 Task: Create ChildIssue0002 as Child Issue of Issue Issue0001 in Backlog  in Scrum Project Project0001 in Jira
Action: Mouse moved to (371, 415)
Screenshot: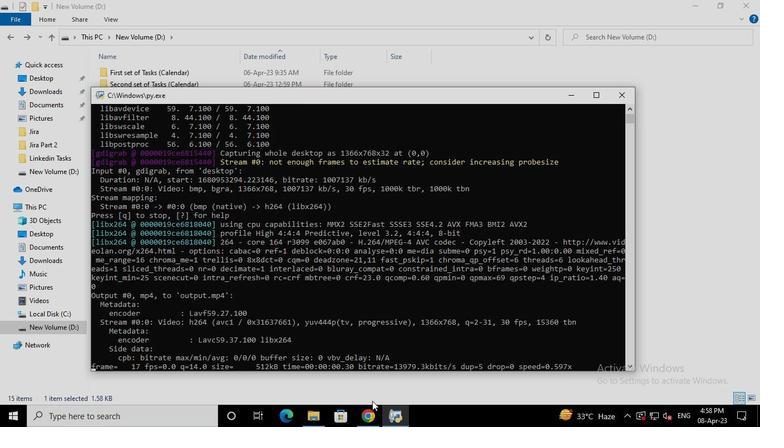 
Action: Mouse pressed left at (371, 415)
Screenshot: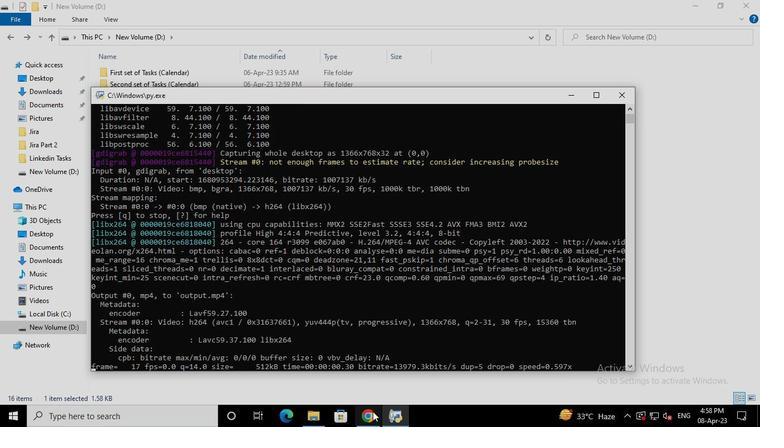 
Action: Mouse moved to (79, 175)
Screenshot: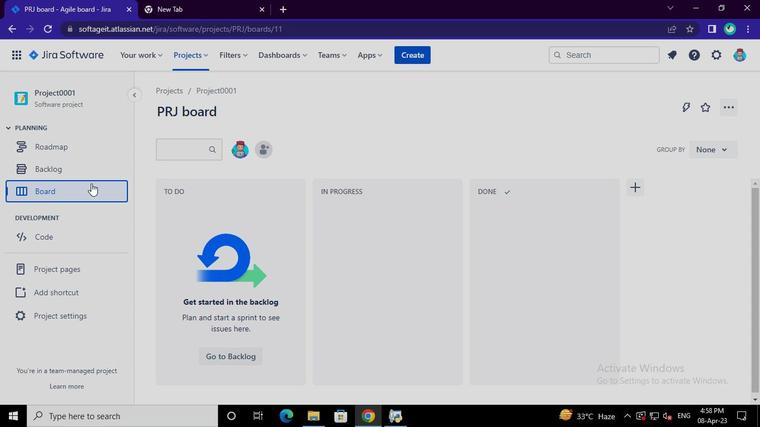 
Action: Mouse pressed left at (79, 175)
Screenshot: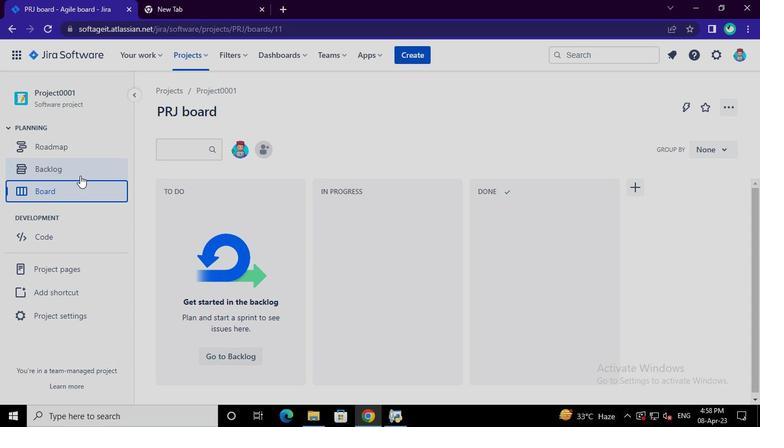 
Action: Mouse moved to (235, 311)
Screenshot: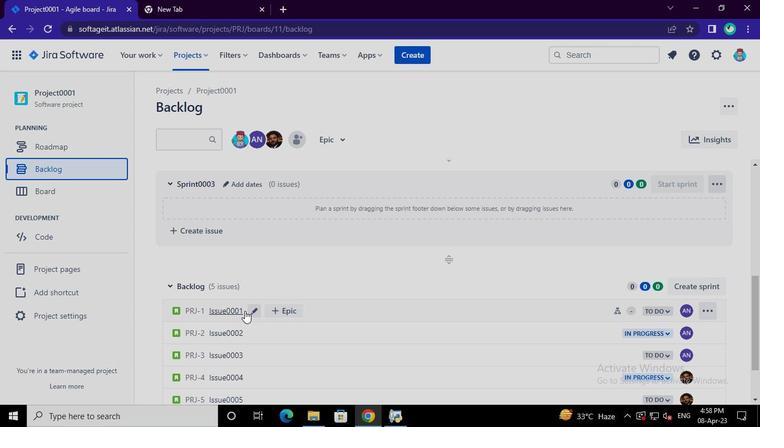 
Action: Mouse pressed left at (235, 311)
Screenshot: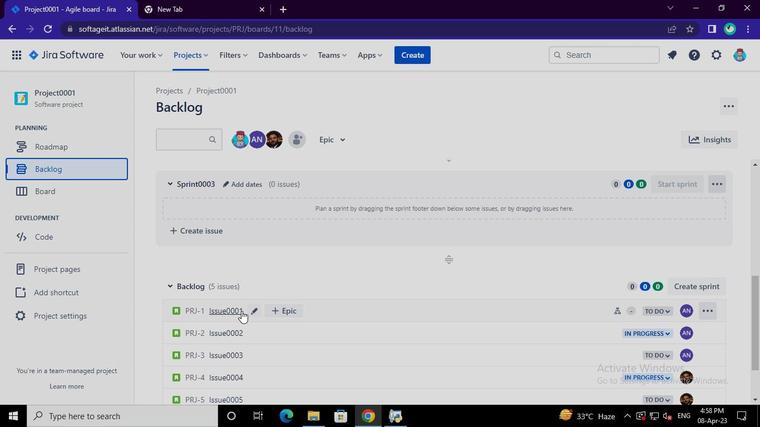 
Action: Mouse moved to (568, 226)
Screenshot: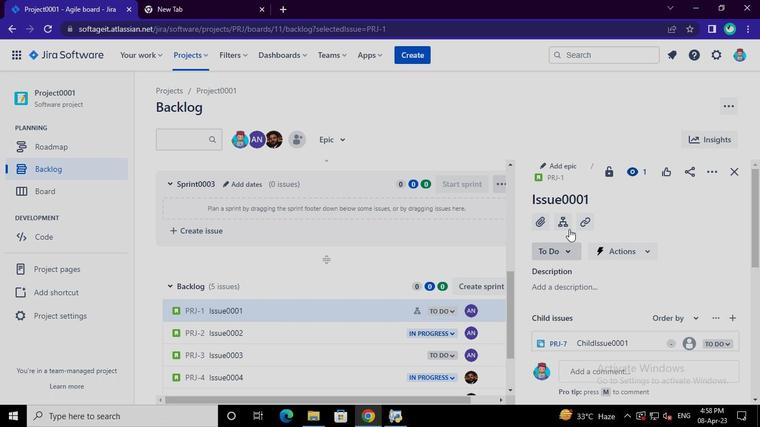 
Action: Mouse pressed left at (568, 226)
Screenshot: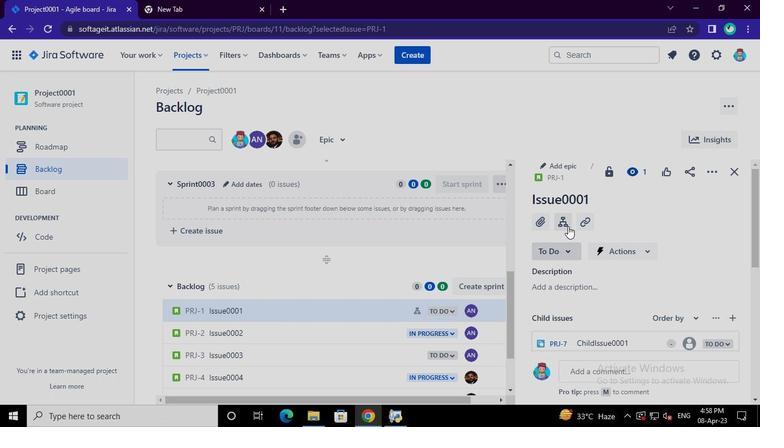 
Action: Mouse moved to (575, 268)
Screenshot: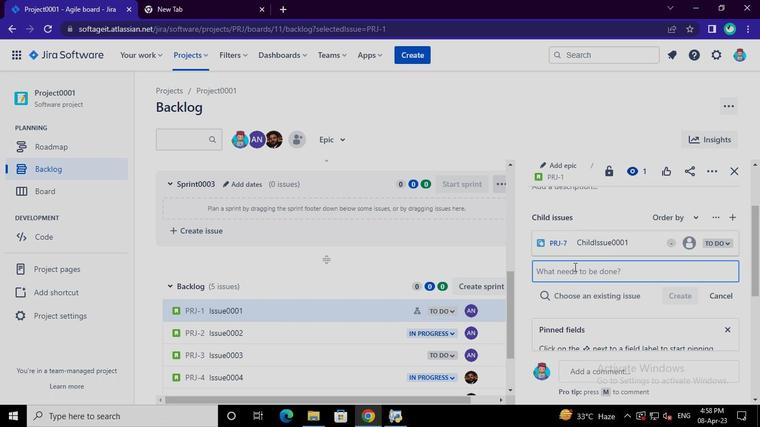 
Action: Mouse pressed left at (575, 268)
Screenshot: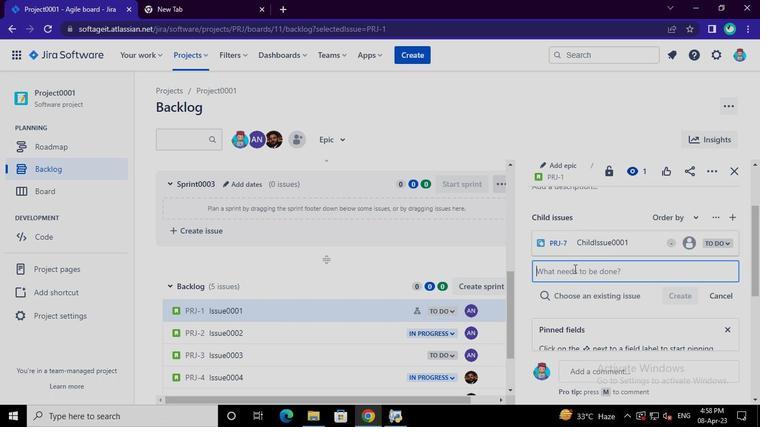 
Action: Mouse moved to (575, 268)
Screenshot: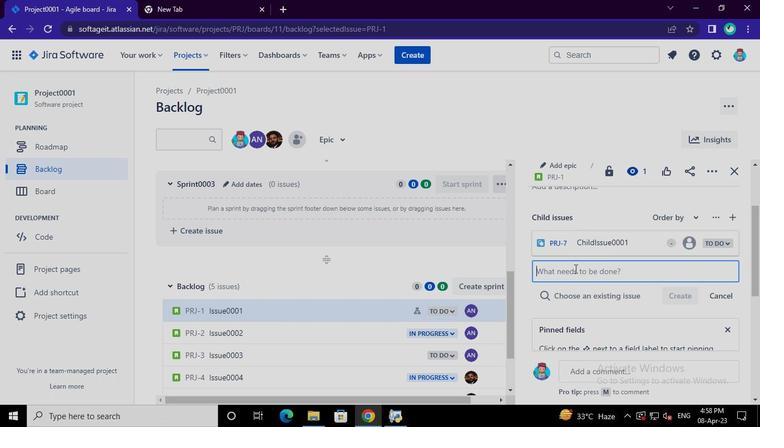 
Action: Keyboard Key.shift
Screenshot: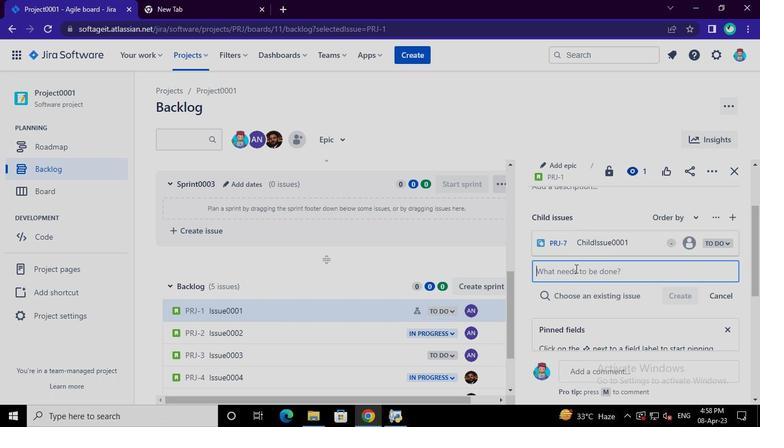 
Action: Keyboard C
Screenshot: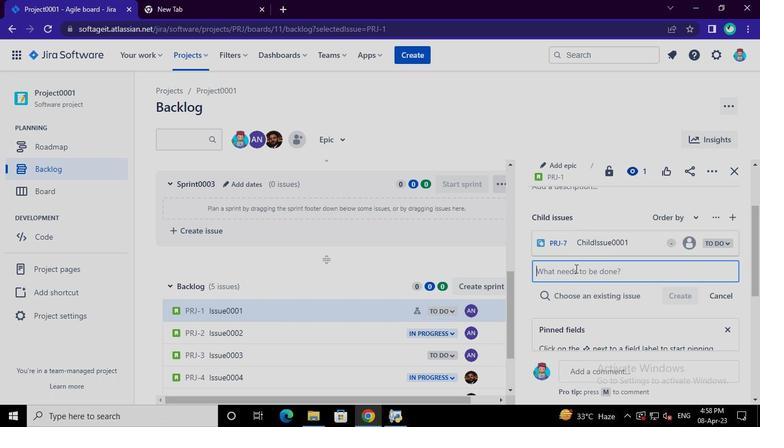 
Action: Keyboard h
Screenshot: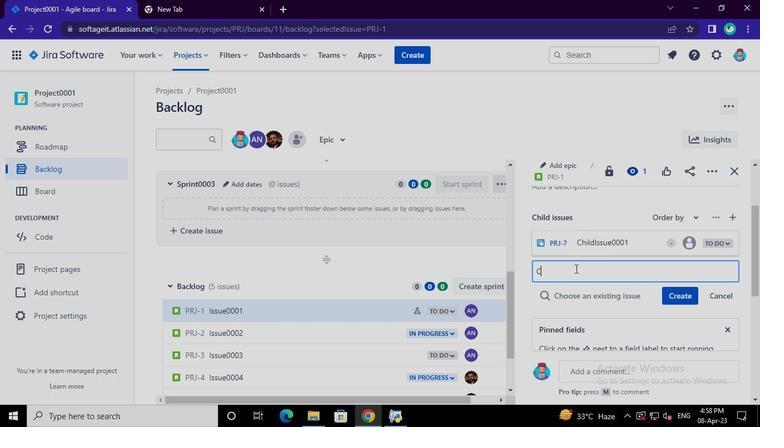 
Action: Keyboard i
Screenshot: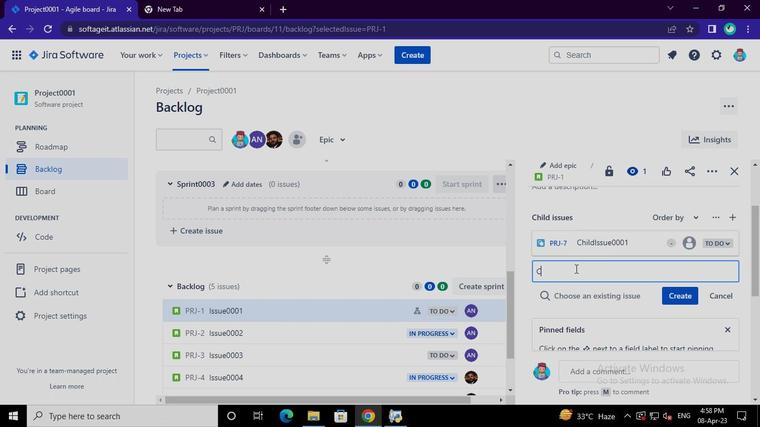 
Action: Keyboard l
Screenshot: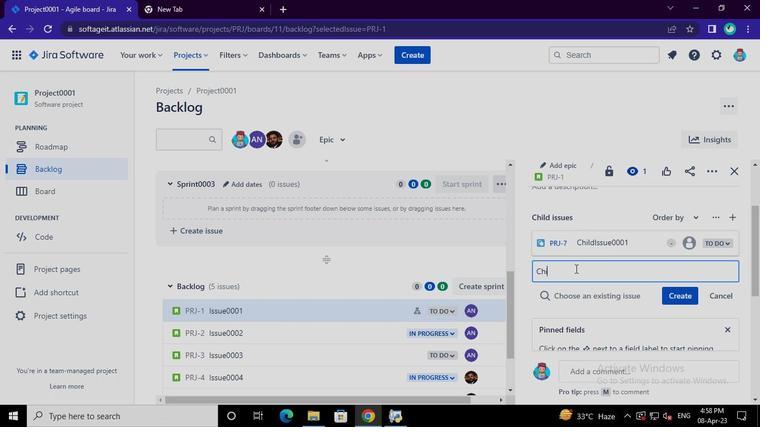 
Action: Keyboard d
Screenshot: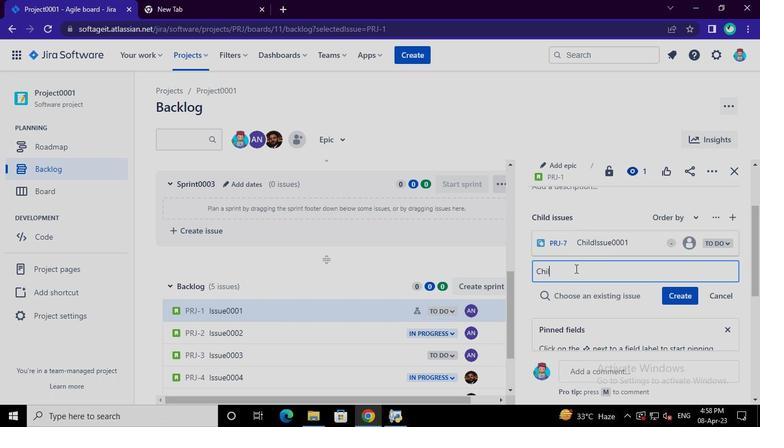 
Action: Keyboard Key.shift
Screenshot: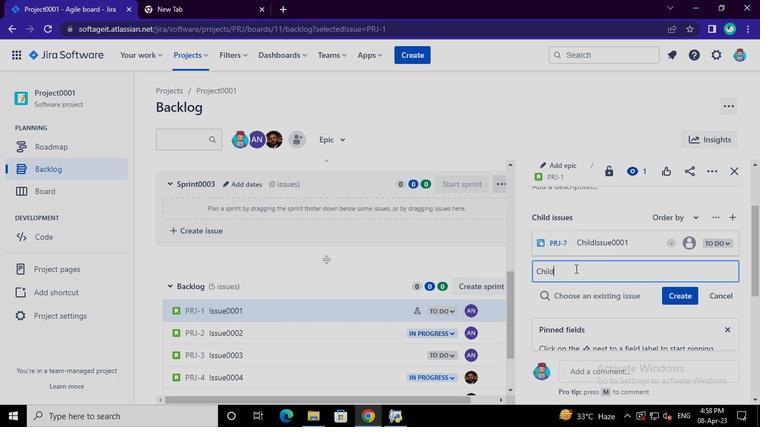 
Action: Keyboard I
Screenshot: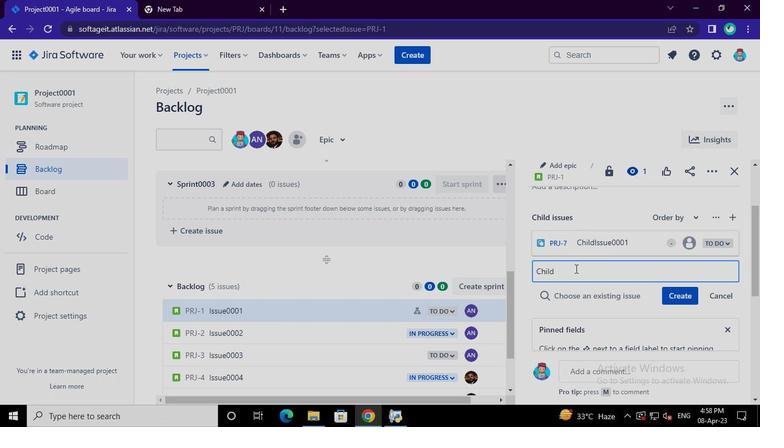 
Action: Keyboard s
Screenshot: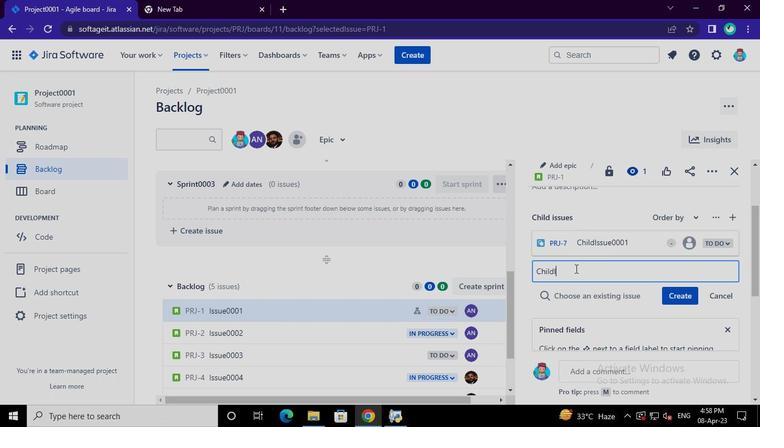 
Action: Keyboard s
Screenshot: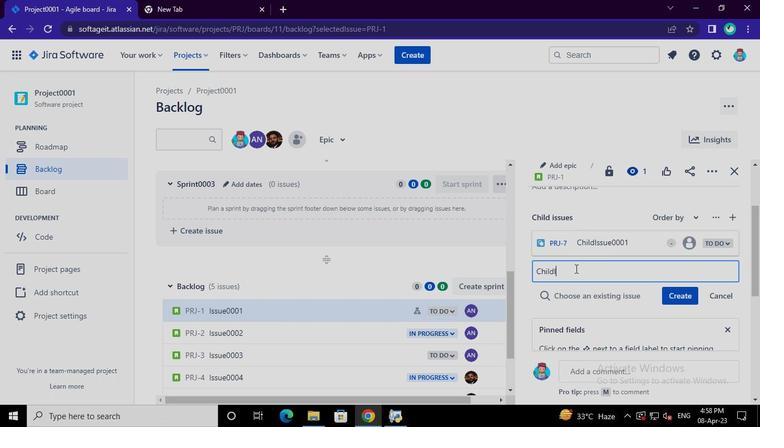 
Action: Keyboard u
Screenshot: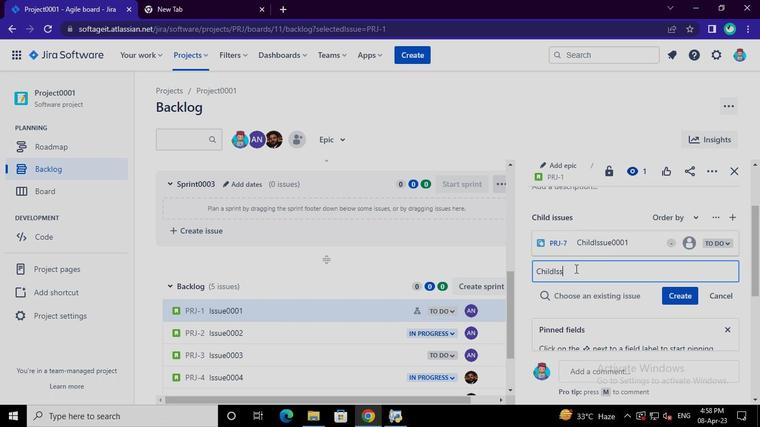 
Action: Keyboard e
Screenshot: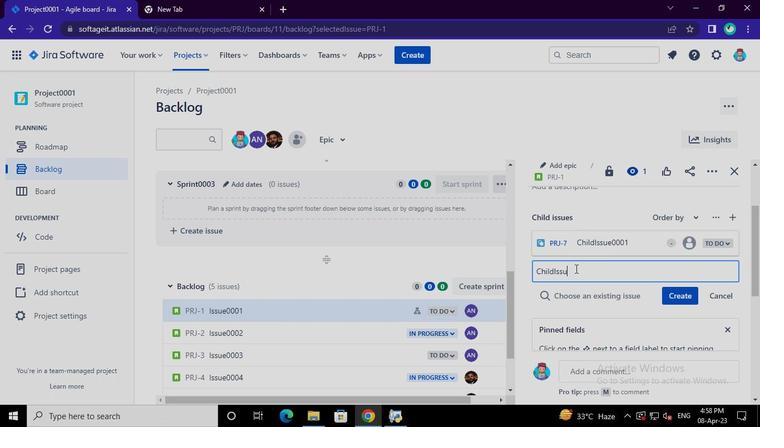 
Action: Keyboard <96>
Screenshot: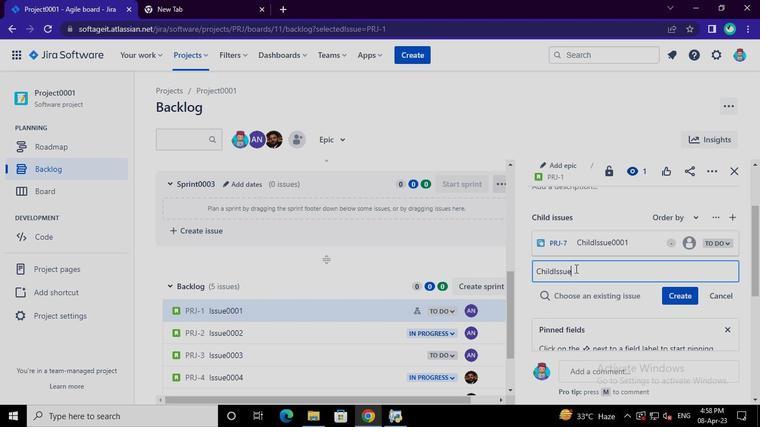 
Action: Keyboard <96>
Screenshot: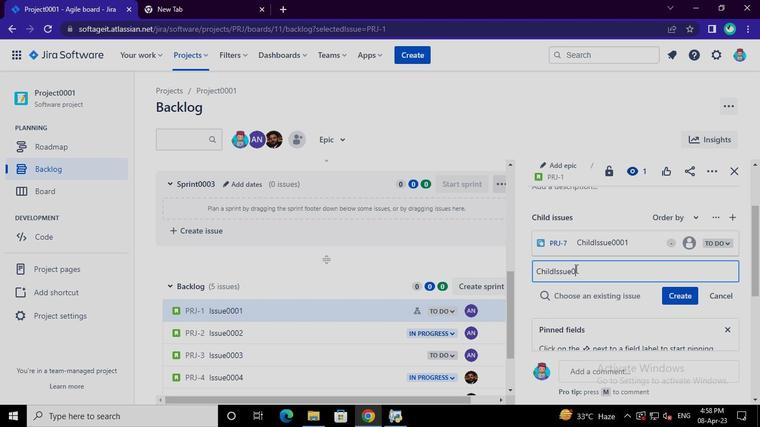 
Action: Keyboard <96>
Screenshot: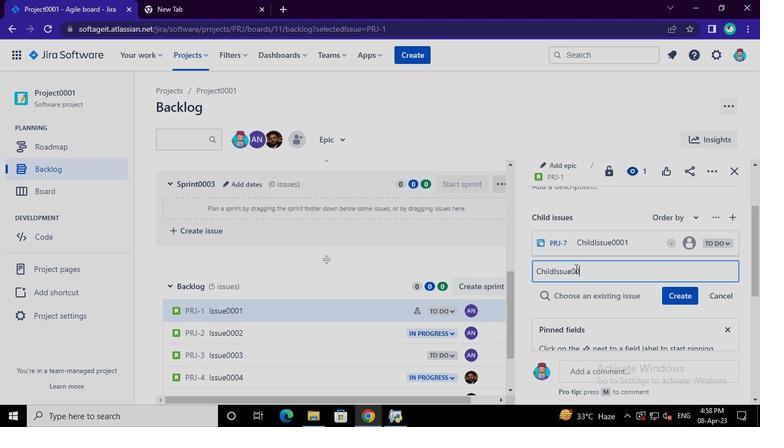 
Action: Keyboard <98>
Screenshot: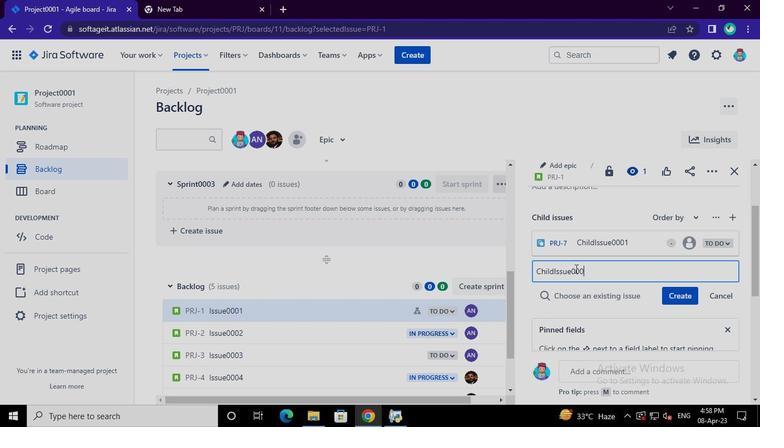 
Action: Mouse moved to (663, 294)
Screenshot: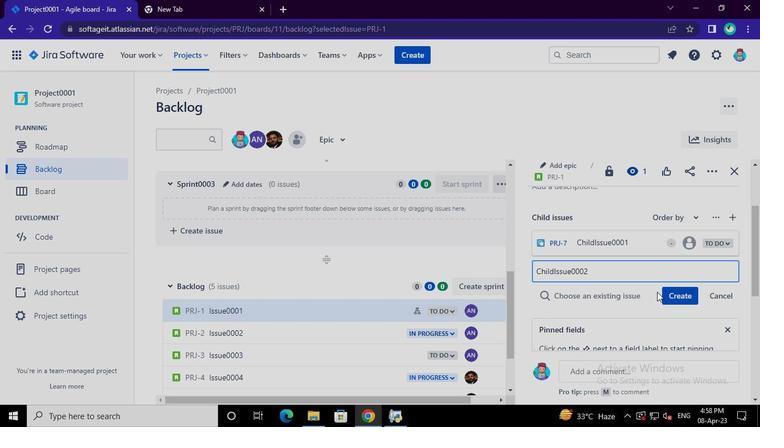 
Action: Mouse pressed left at (663, 294)
Screenshot: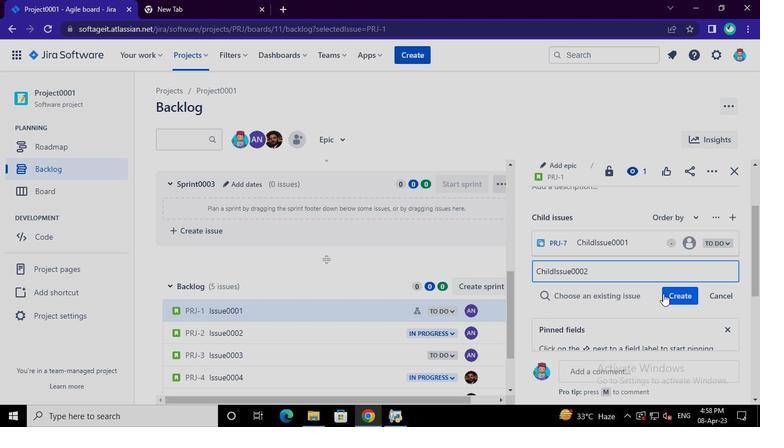 
Action: Mouse moved to (388, 417)
Screenshot: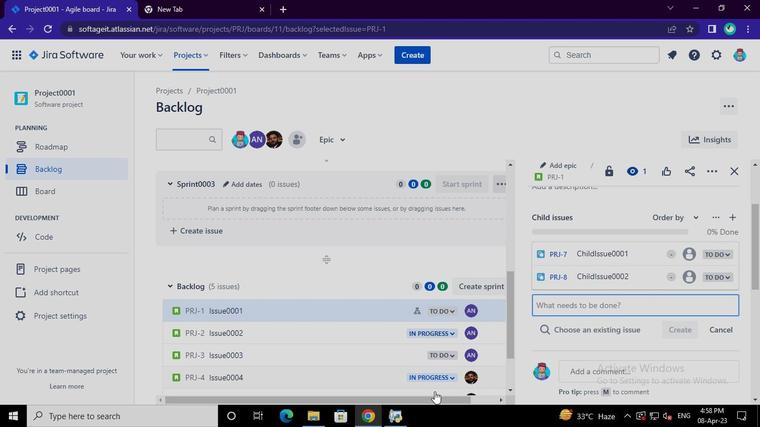 
Action: Mouse pressed left at (388, 417)
Screenshot: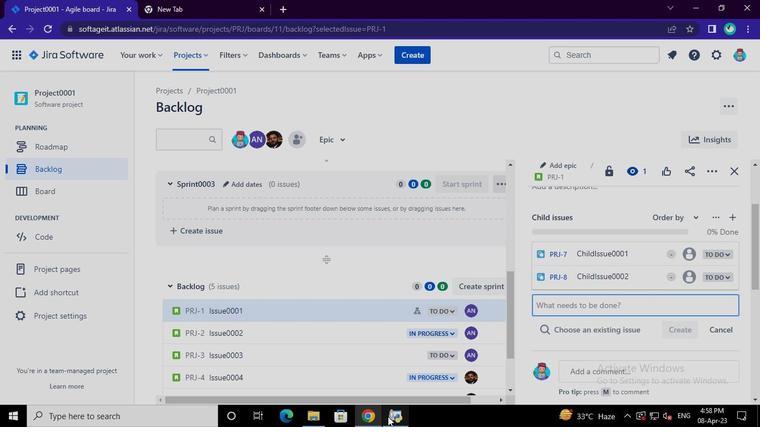 
Action: Mouse moved to (617, 95)
Screenshot: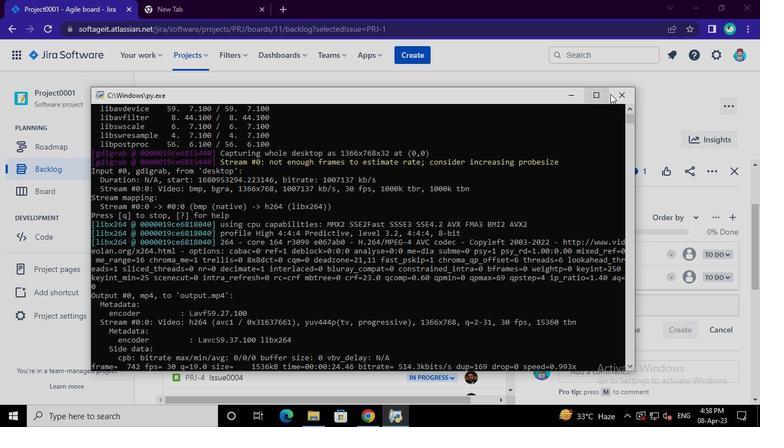 
Action: Mouse pressed left at (617, 95)
Screenshot: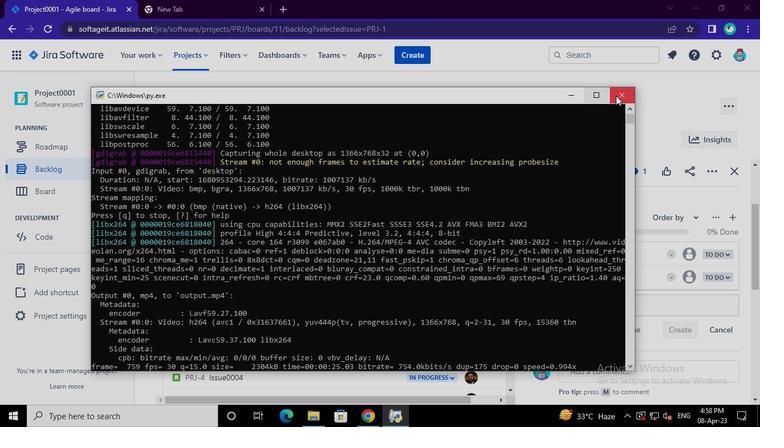 
